 Task: Reply All to email with the signature Eva Nelson with the subject 'Request for a change in project budget' from softage.1@softage.net with the message 'Can you please send me the latest sales report?'
Action: Mouse moved to (1086, 250)
Screenshot: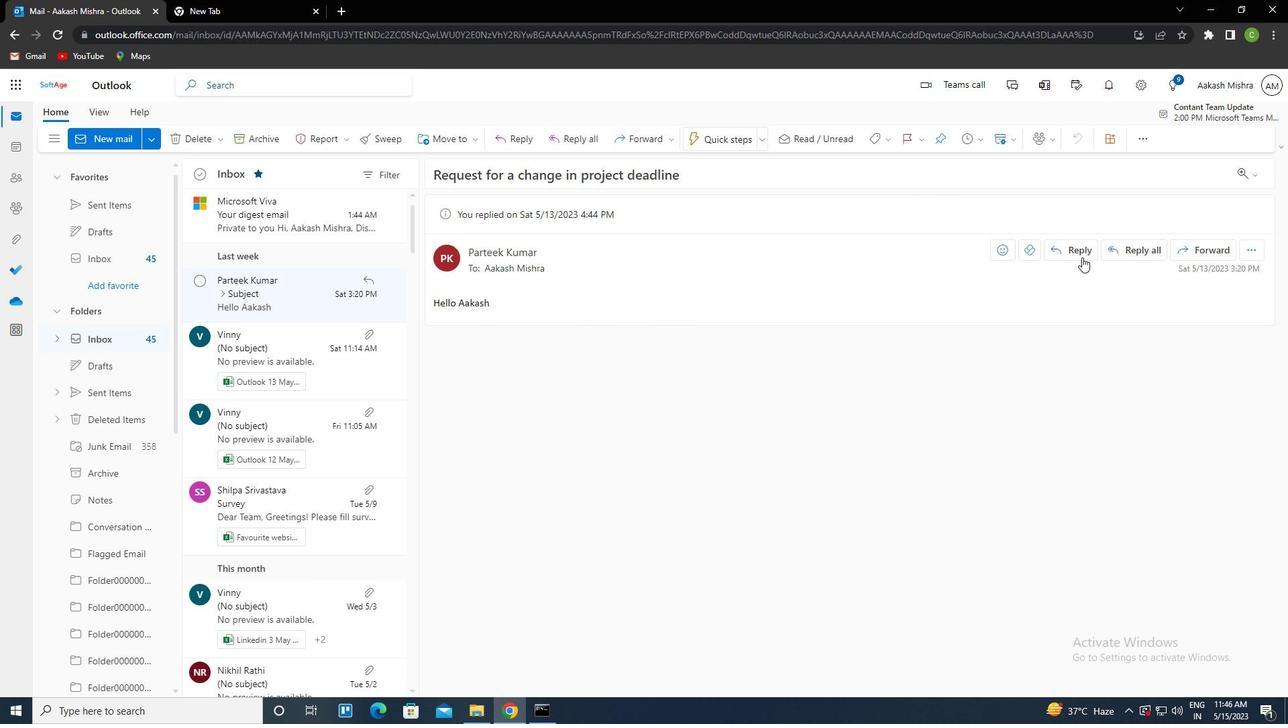 
Action: Mouse pressed left at (1086, 250)
Screenshot: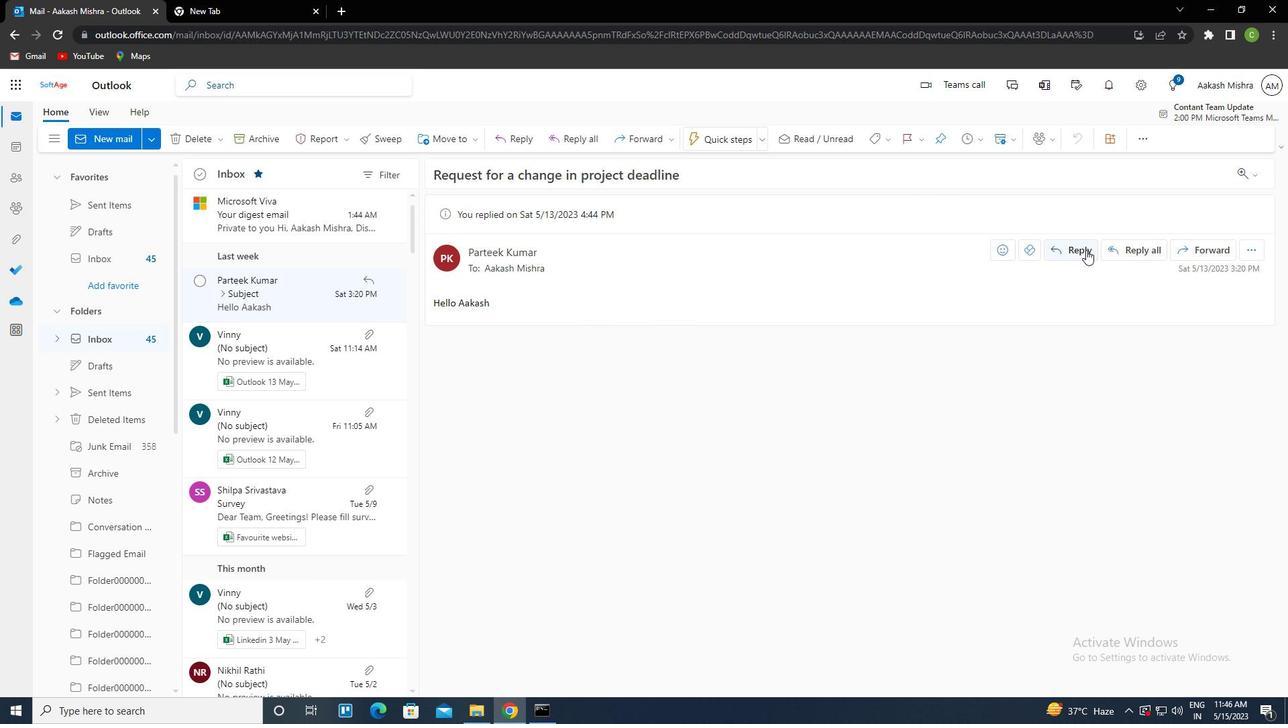 
Action: Mouse moved to (870, 142)
Screenshot: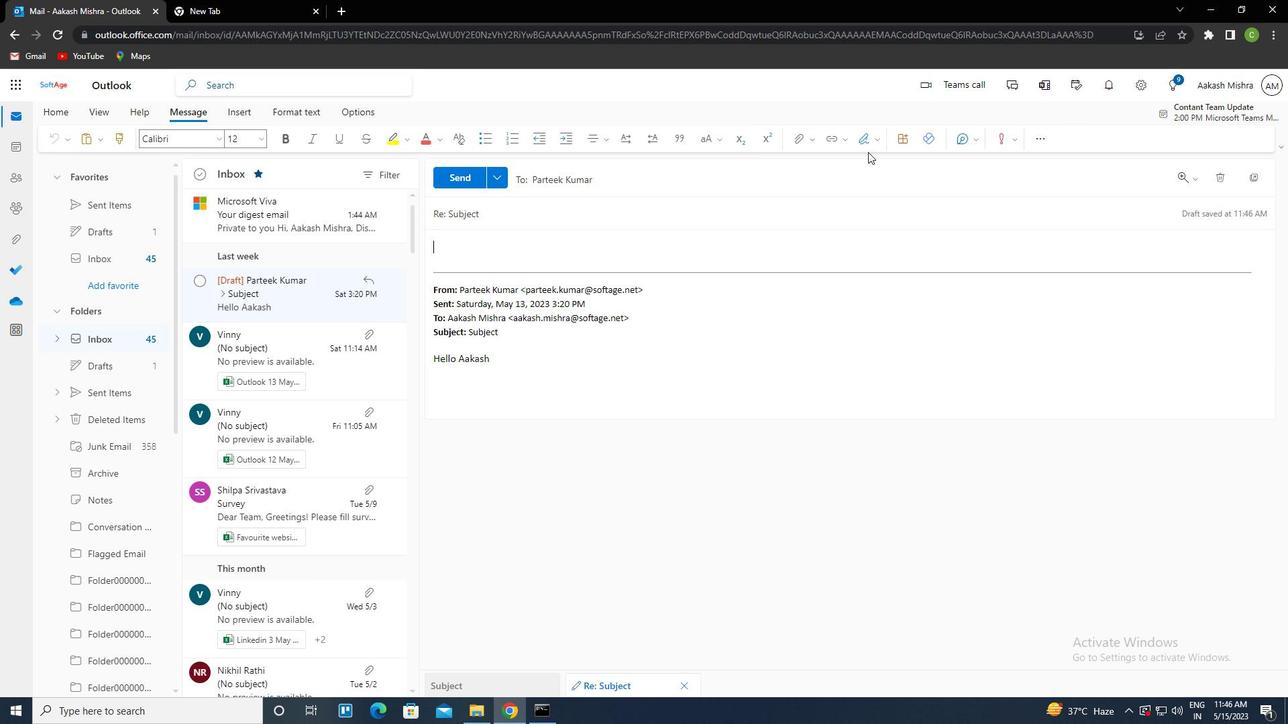 
Action: Mouse pressed left at (870, 142)
Screenshot: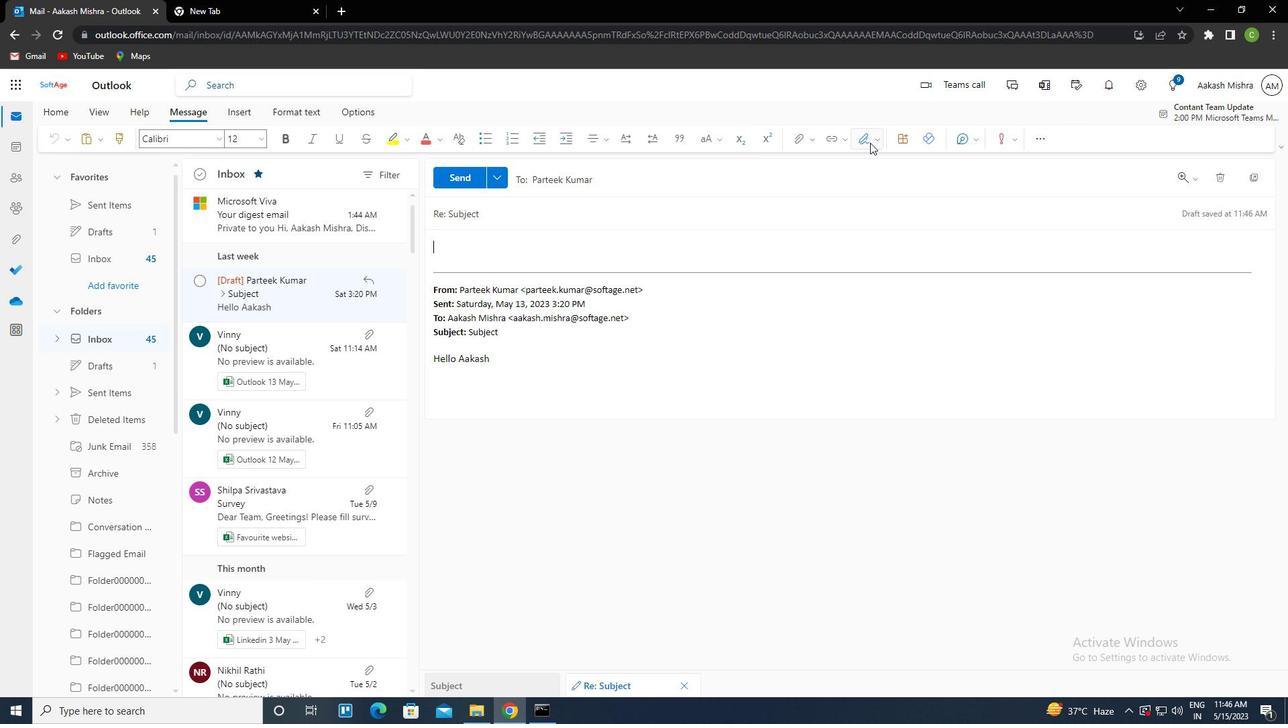 
Action: Mouse moved to (849, 193)
Screenshot: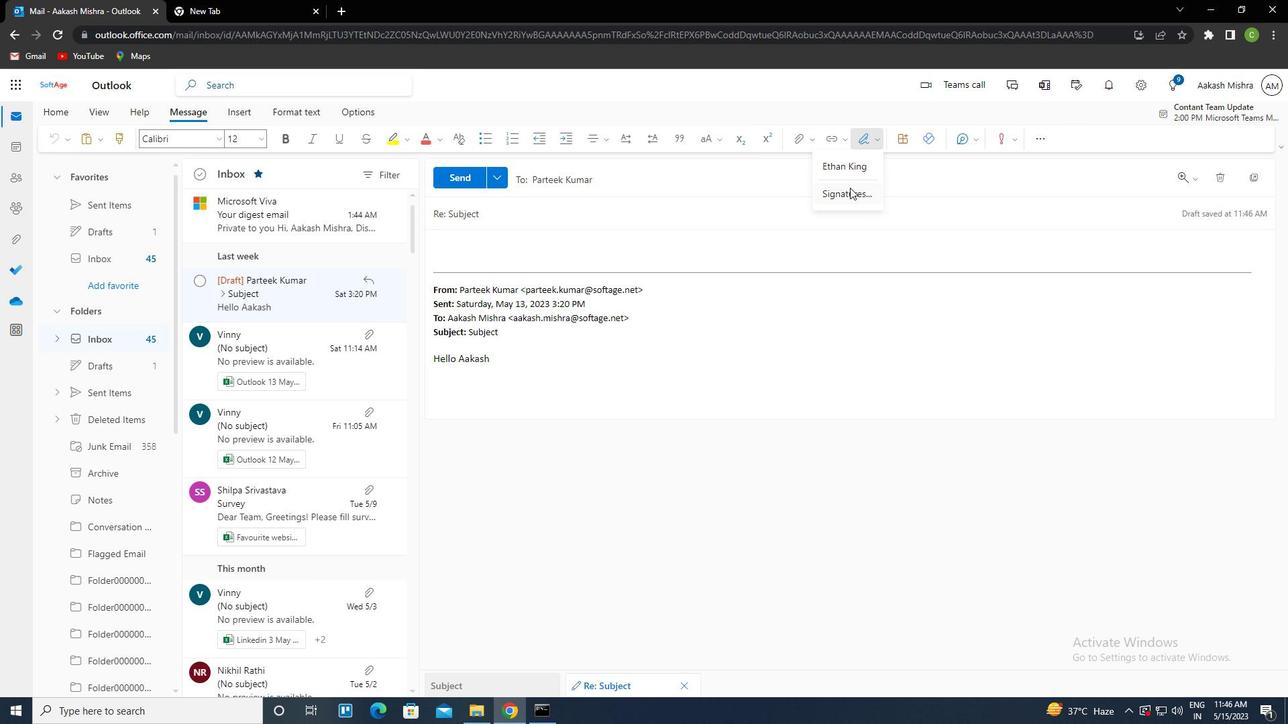 
Action: Mouse pressed left at (849, 193)
Screenshot: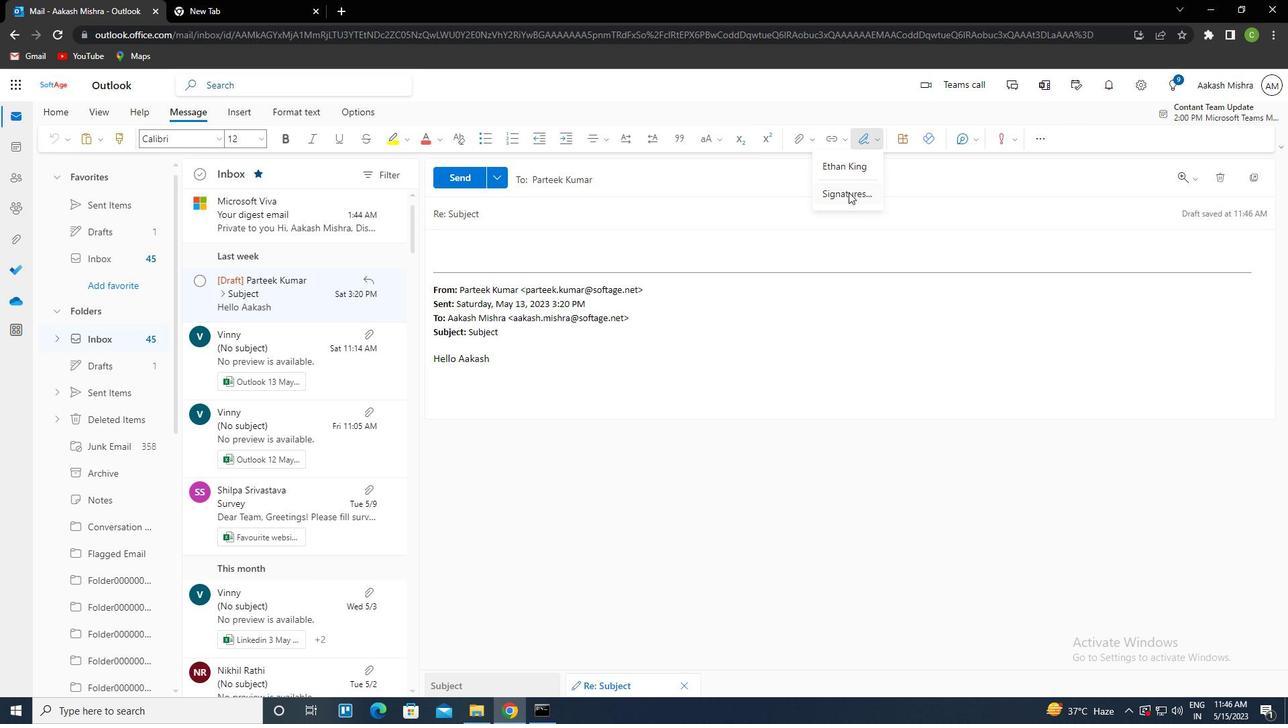 
Action: Mouse moved to (900, 240)
Screenshot: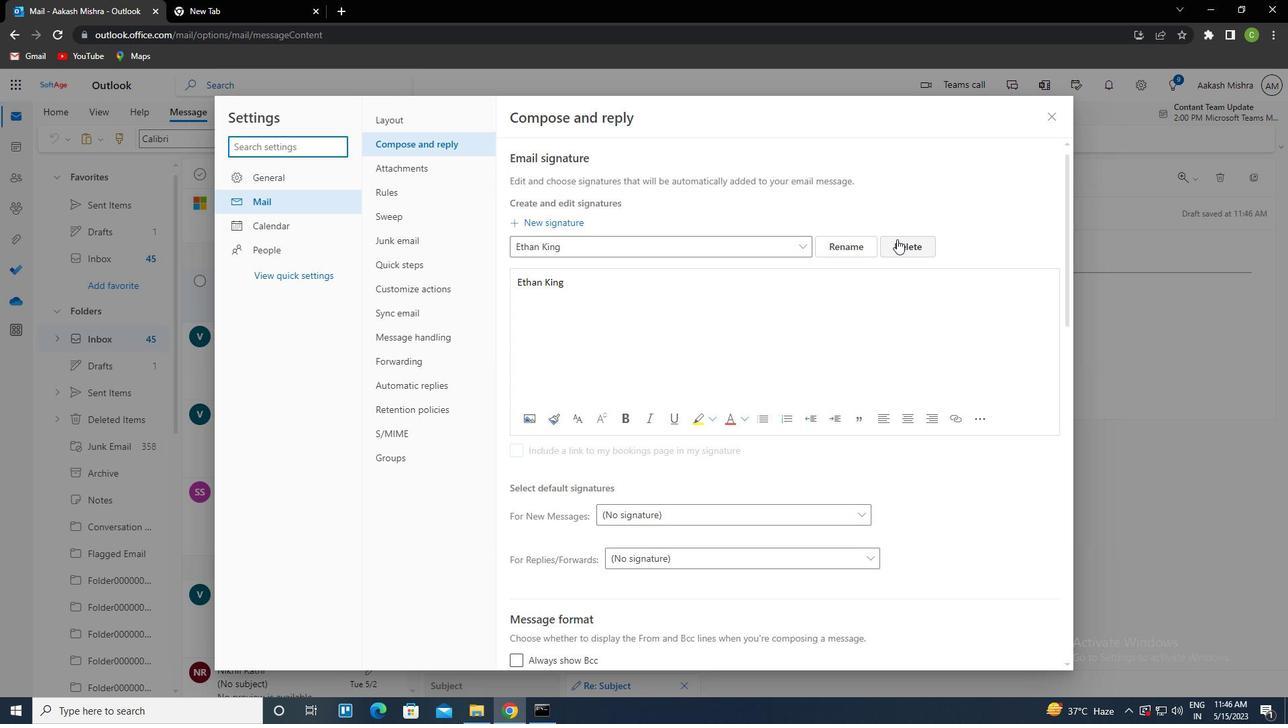 
Action: Mouse pressed left at (900, 240)
Screenshot: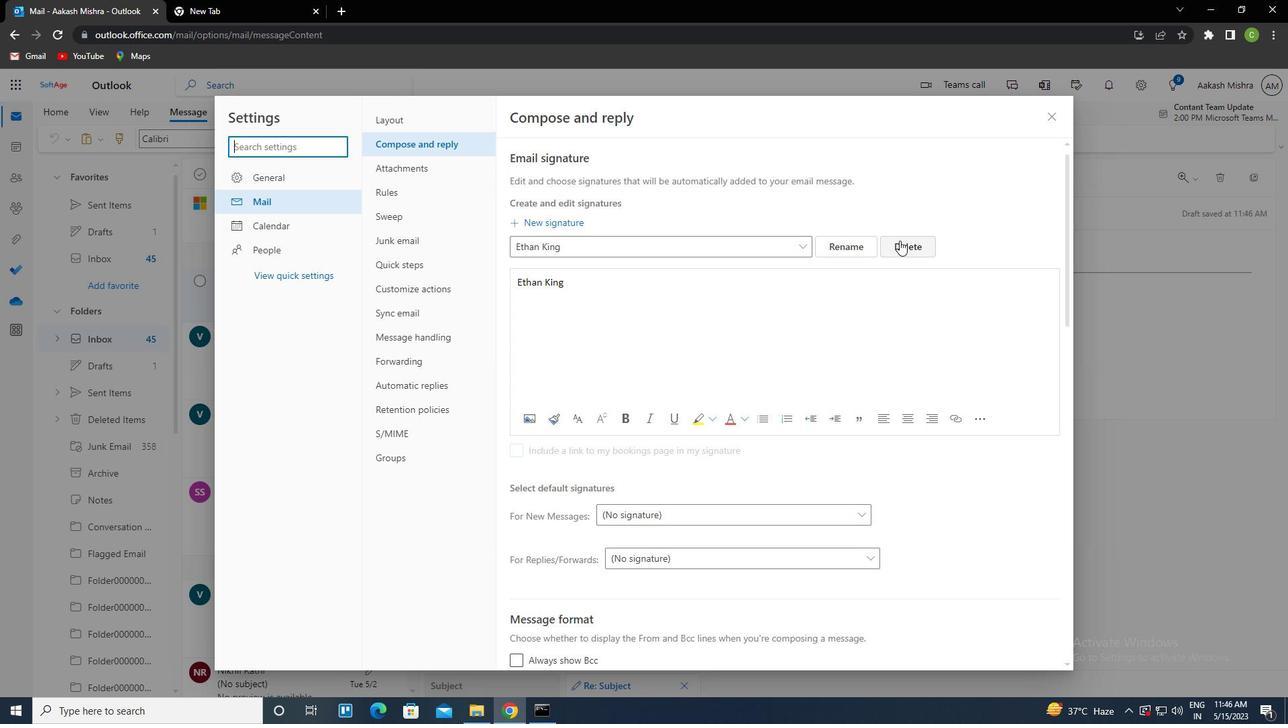 
Action: Mouse moved to (669, 253)
Screenshot: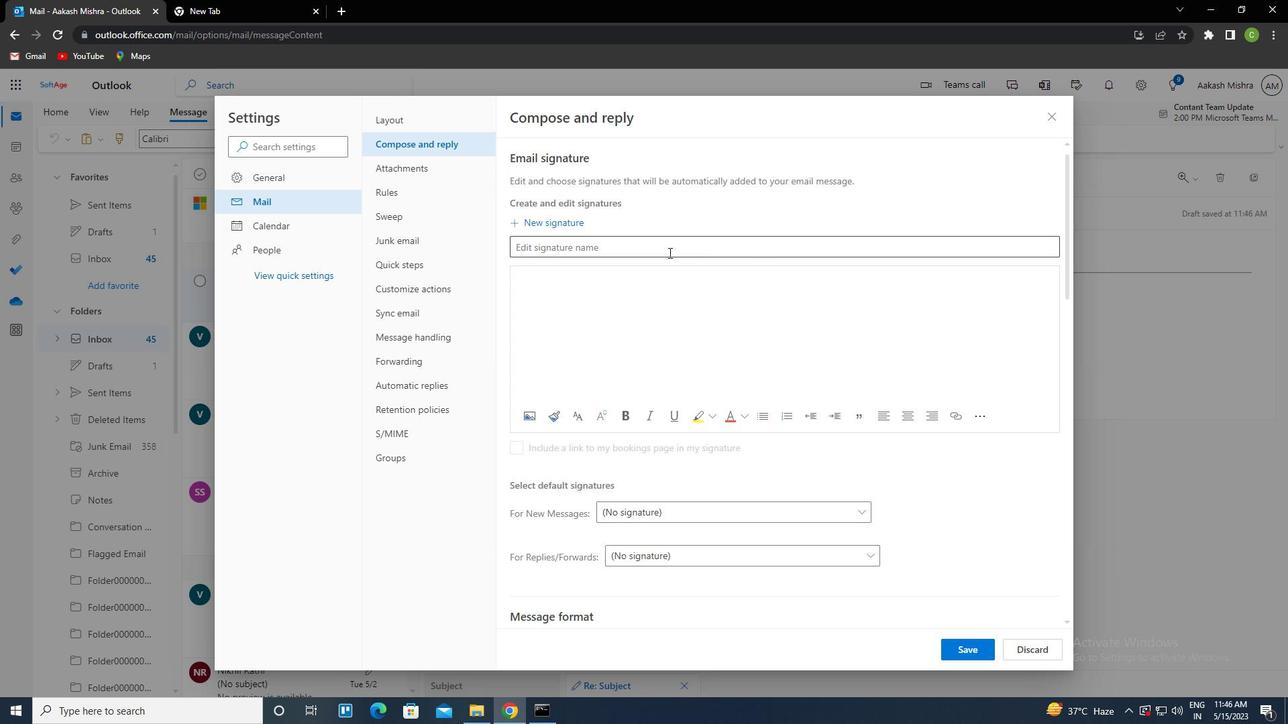 
Action: Mouse pressed left at (669, 253)
Screenshot: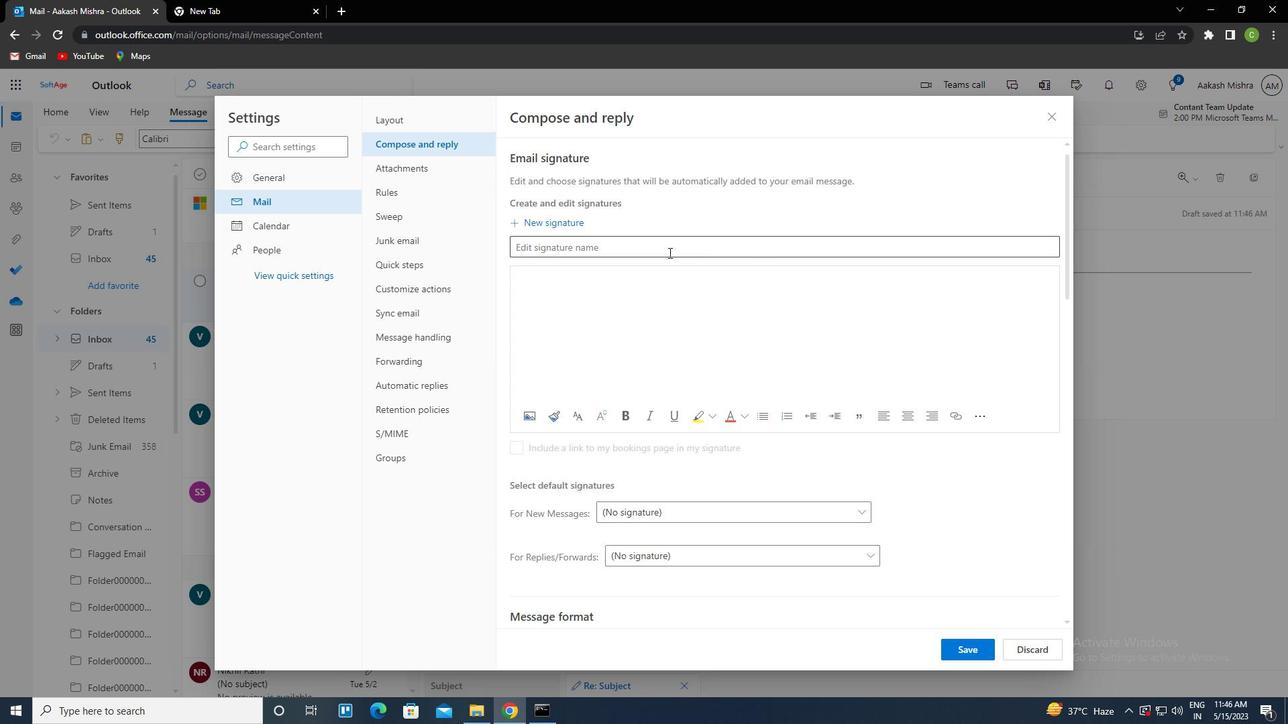 
Action: Key pressed <Key.caps_lock>e<Key.caps_lock>va<Key.space><Key.caps_lock>n<Key.caps_lock>elson<Key.tab><Key.caps_lock>e<Key.caps_lock>va<Key.space><Key.caps_lock>n<Key.caps_lock>elson
Screenshot: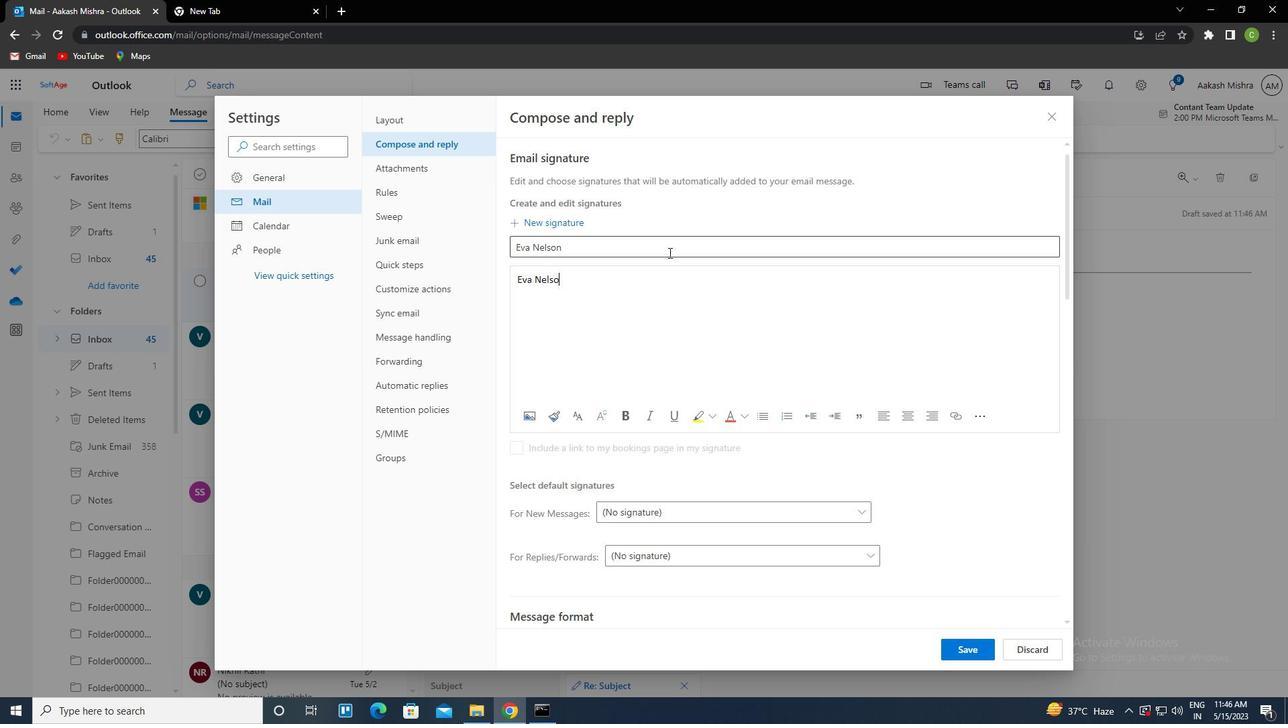 
Action: Mouse moved to (962, 641)
Screenshot: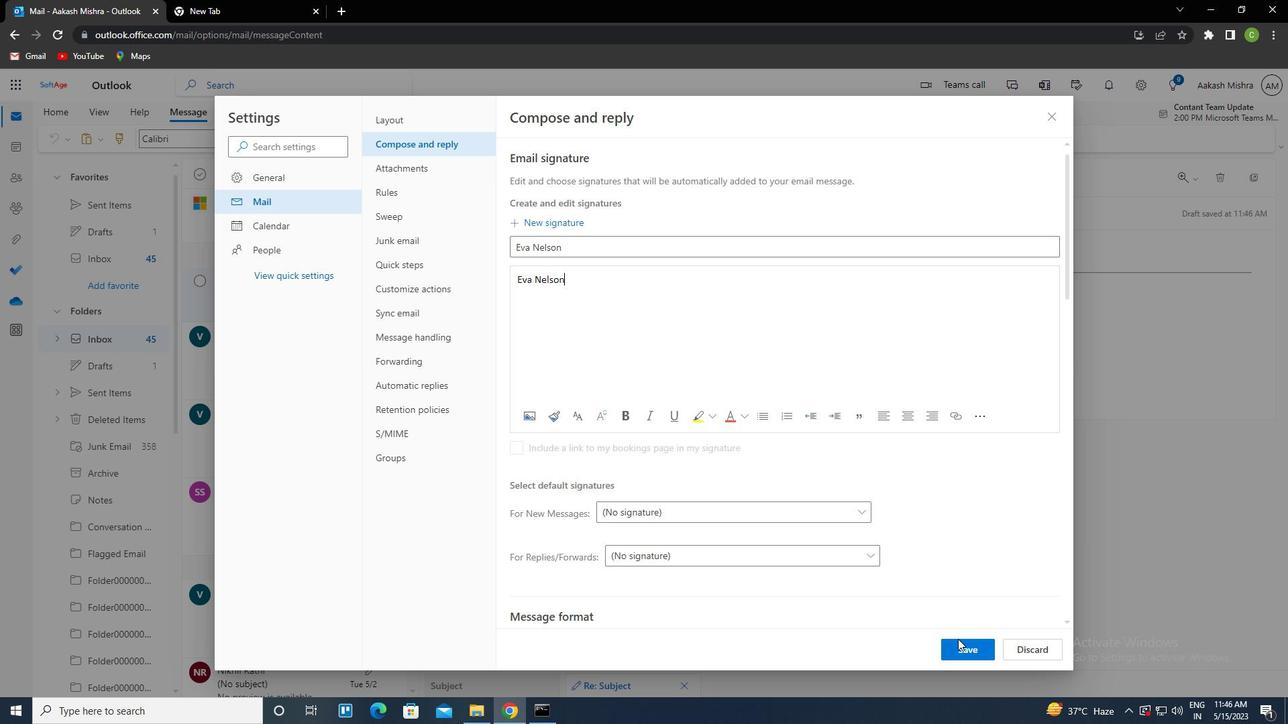 
Action: Mouse pressed left at (962, 641)
Screenshot: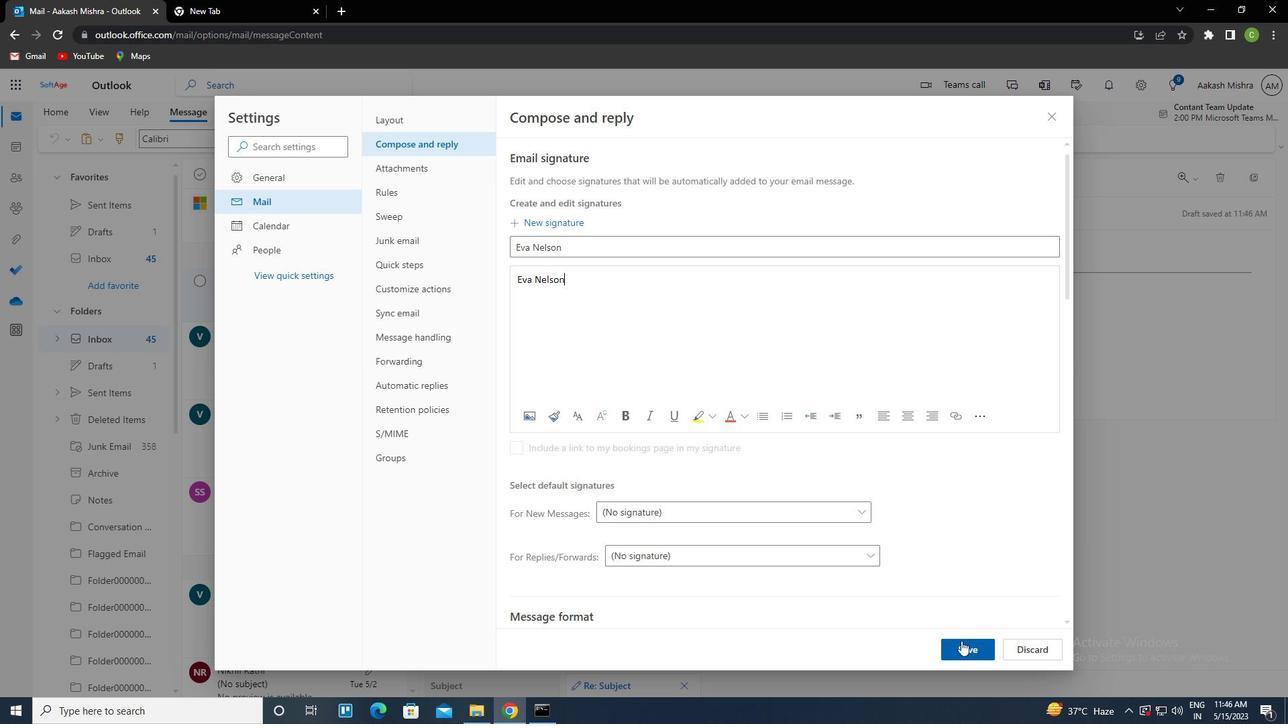 
Action: Mouse moved to (1057, 113)
Screenshot: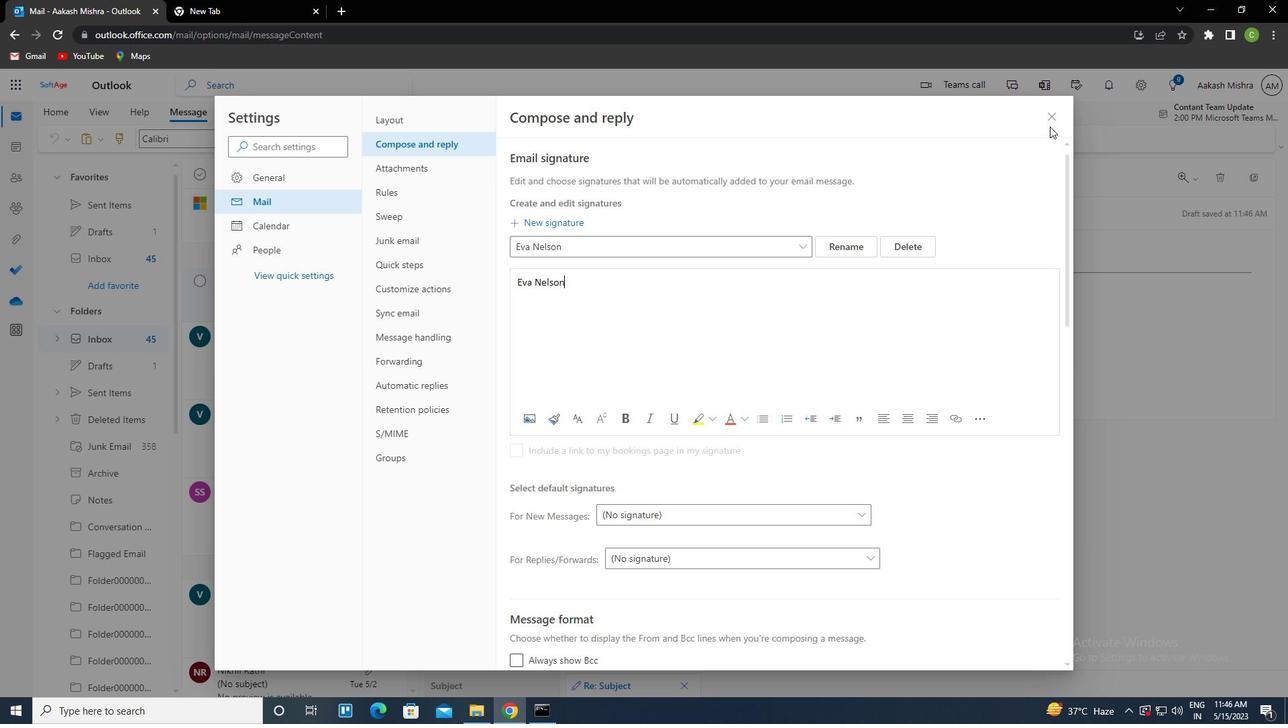 
Action: Mouse pressed left at (1057, 113)
Screenshot: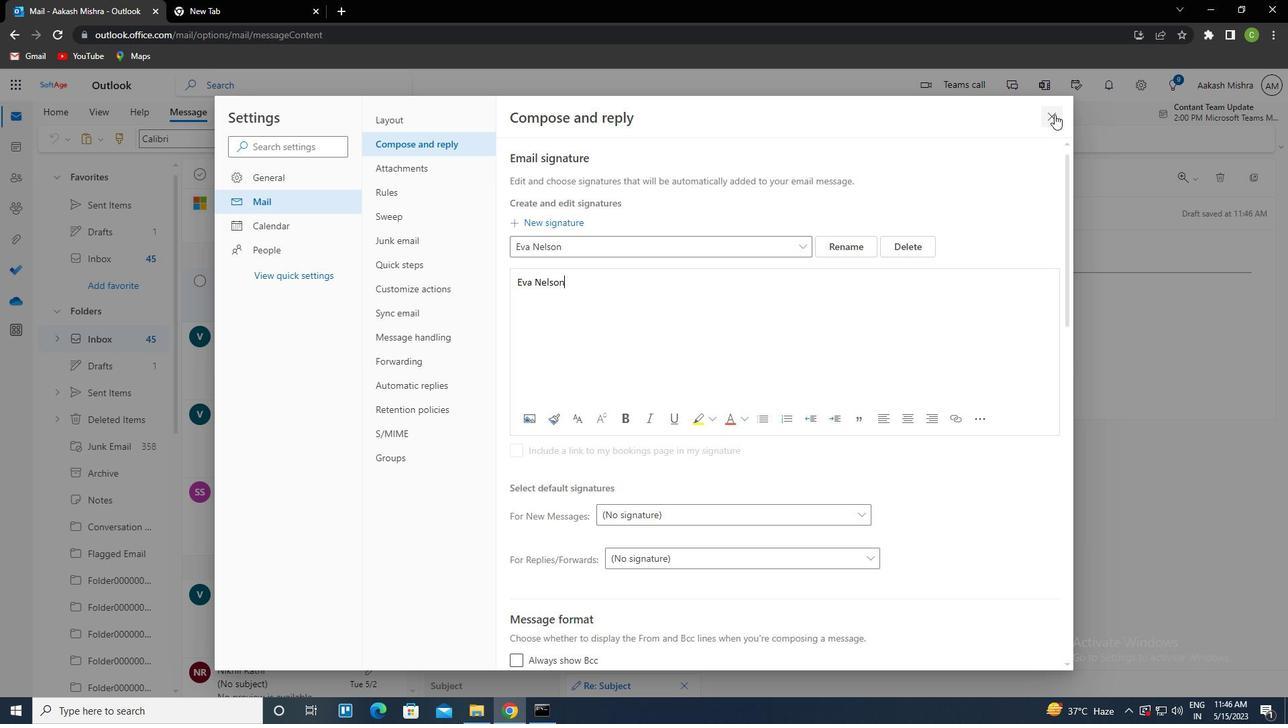
Action: Mouse moved to (874, 144)
Screenshot: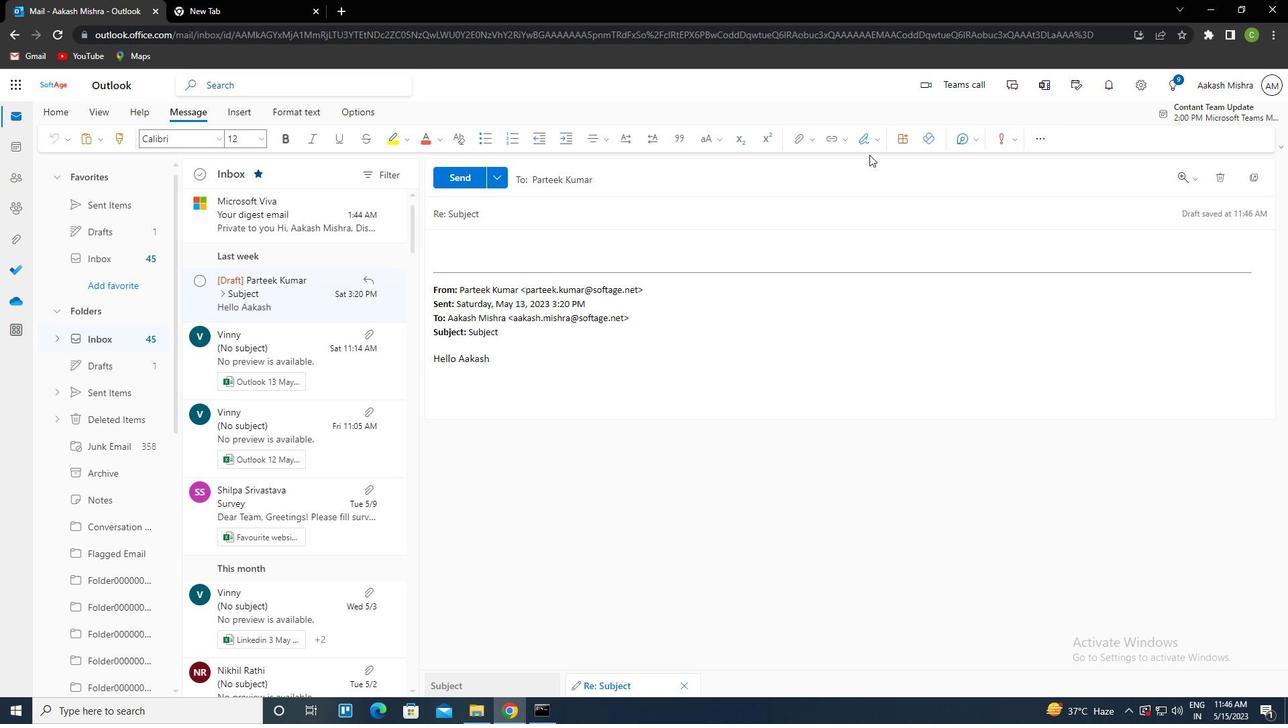 
Action: Mouse pressed left at (874, 144)
Screenshot: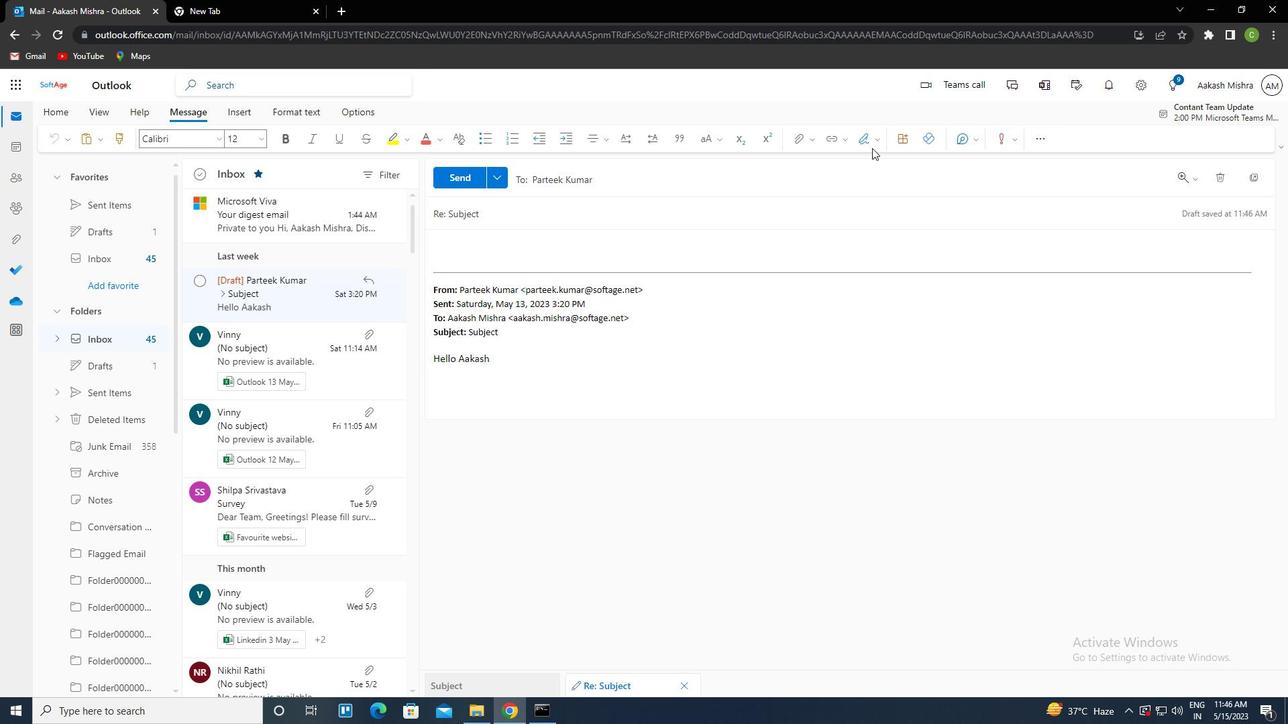 
Action: Mouse moved to (850, 166)
Screenshot: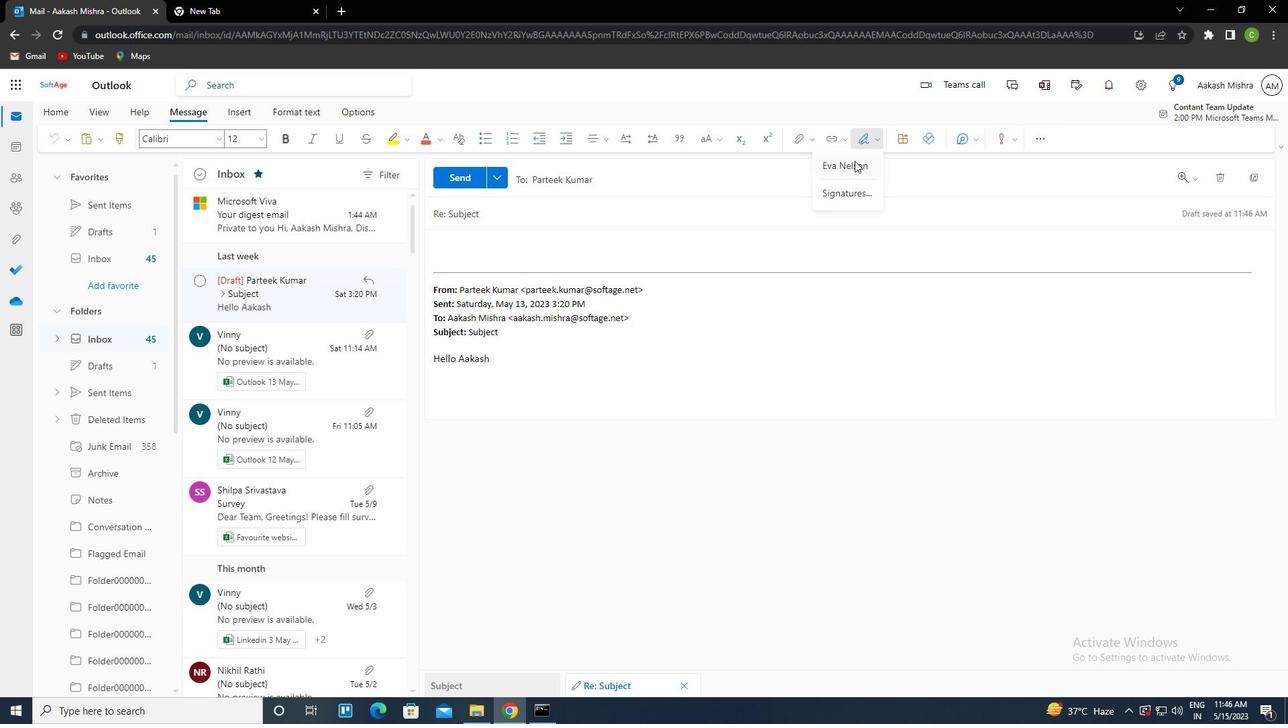 
Action: Mouse pressed left at (850, 166)
Screenshot: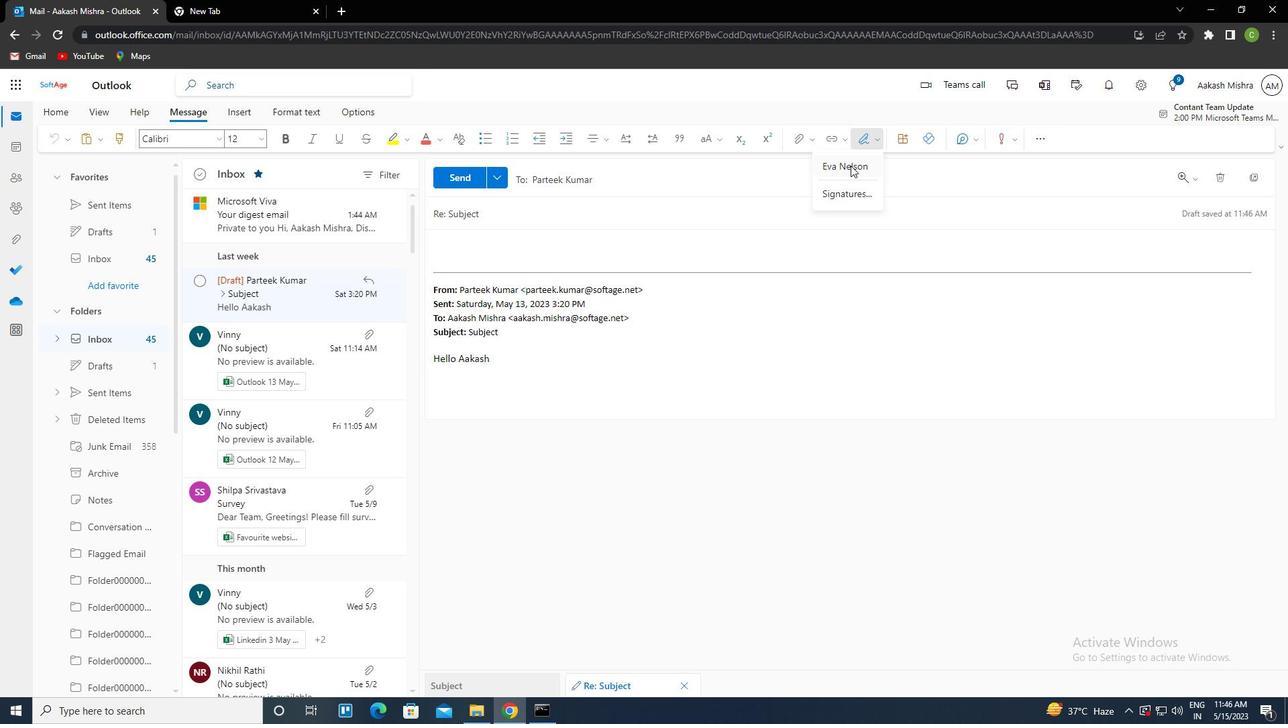 
Action: Mouse moved to (536, 218)
Screenshot: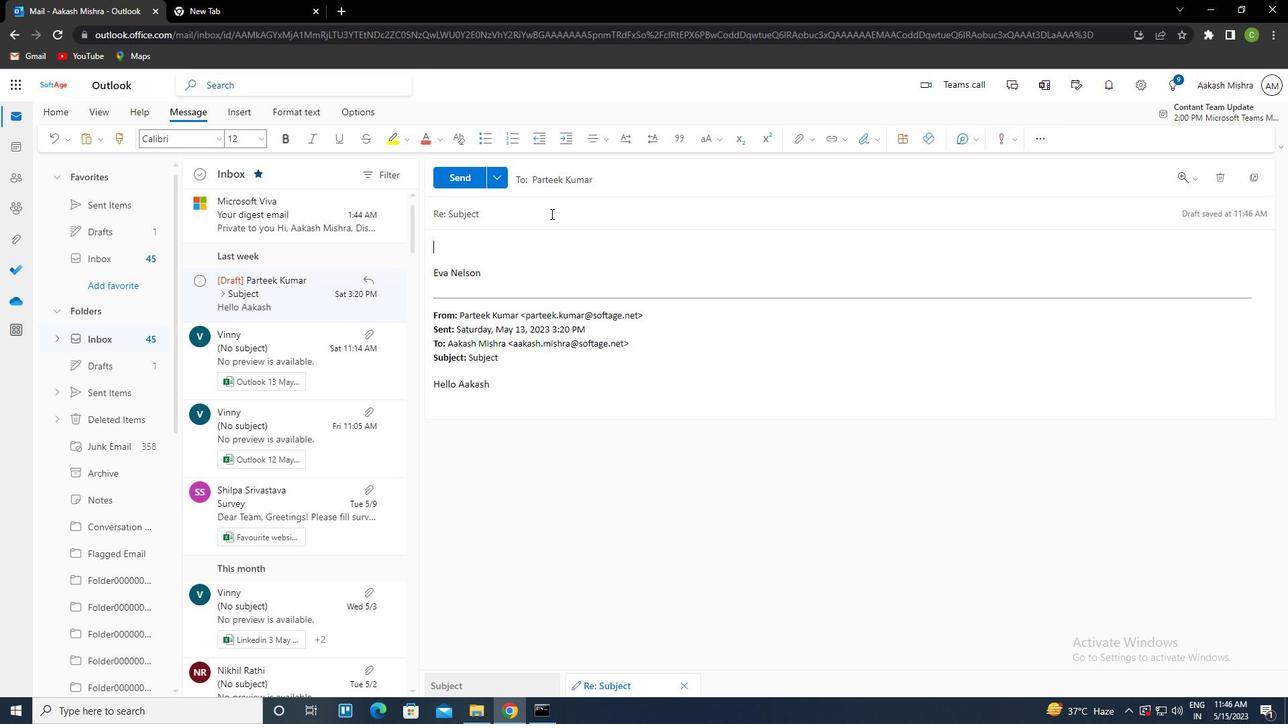 
Action: Mouse pressed left at (536, 218)
Screenshot: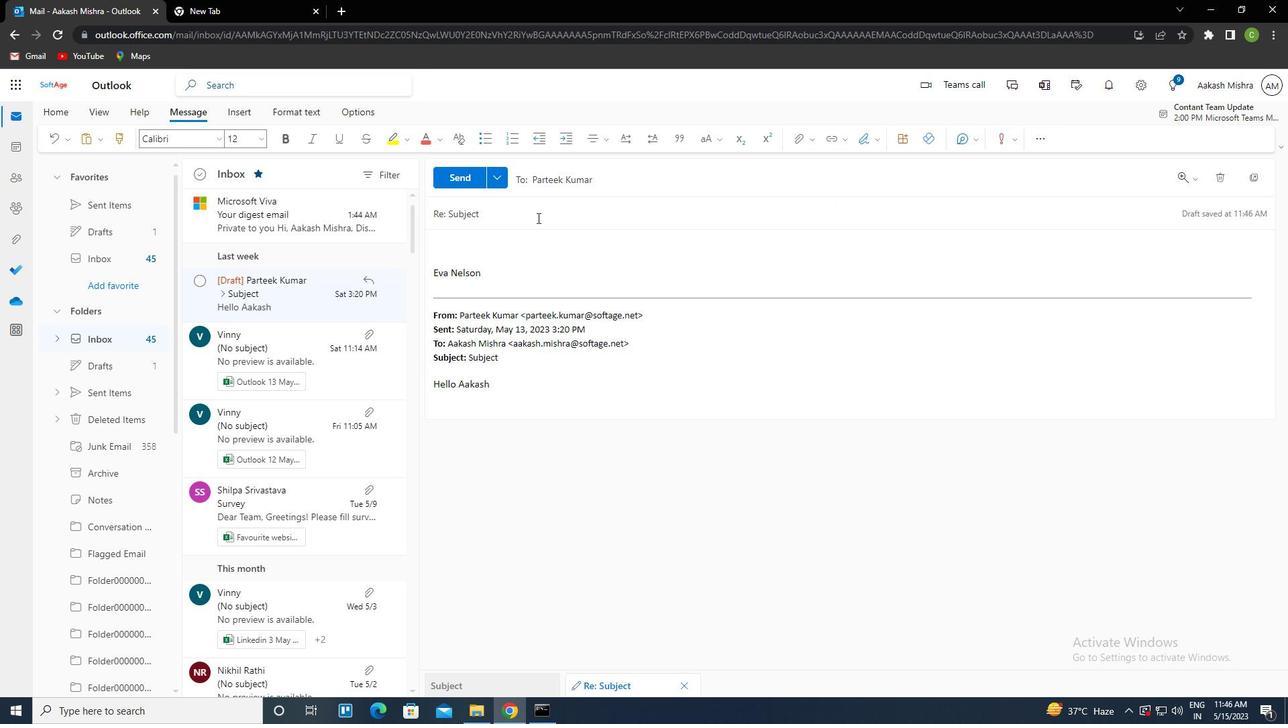 
Action: Key pressed <Key.shift><Key.left><Key.delete><Key.caps_lock>ctrl+R<Key.caps_lock>EQUEST<Key.space>FOR<Key.space>ACHANGE<Key.space>IN<Key.space>PROJECT<Key.space>BUDGET
Screenshot: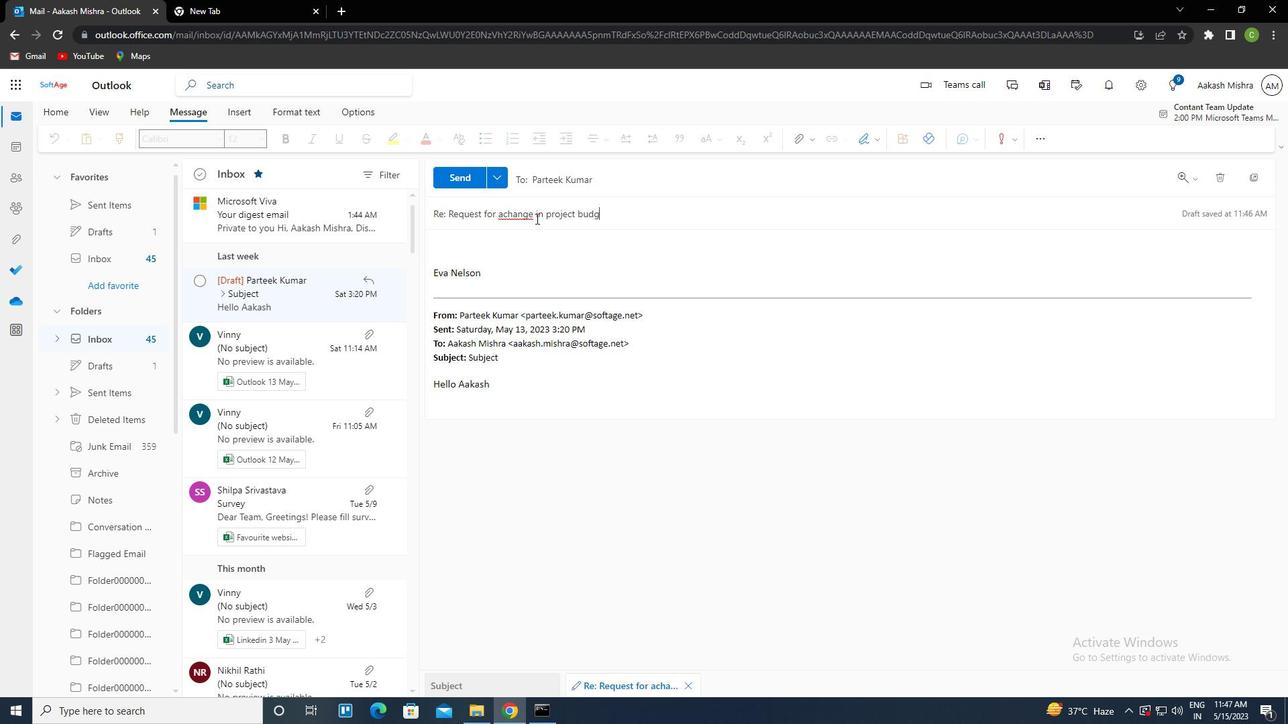 
Action: Mouse moved to (505, 216)
Screenshot: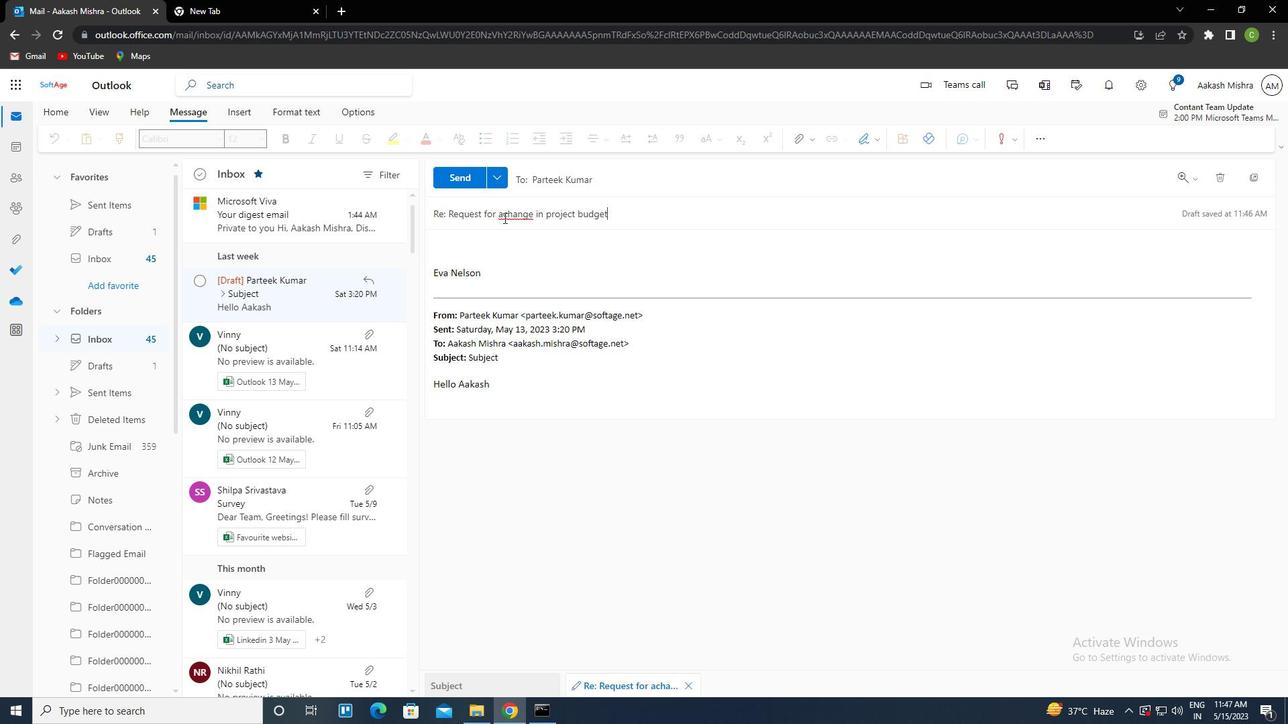 
Action: Mouse pressed left at (505, 216)
Screenshot: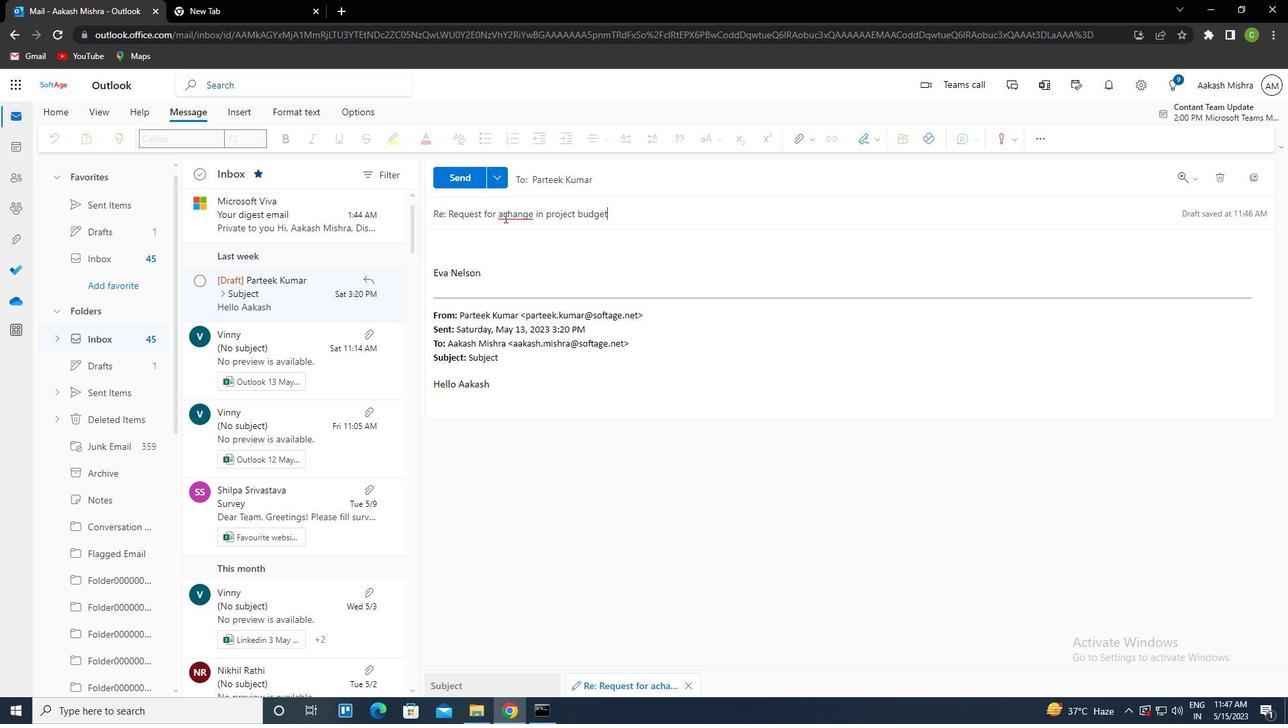 
Action: Key pressed <Key.space>
Screenshot: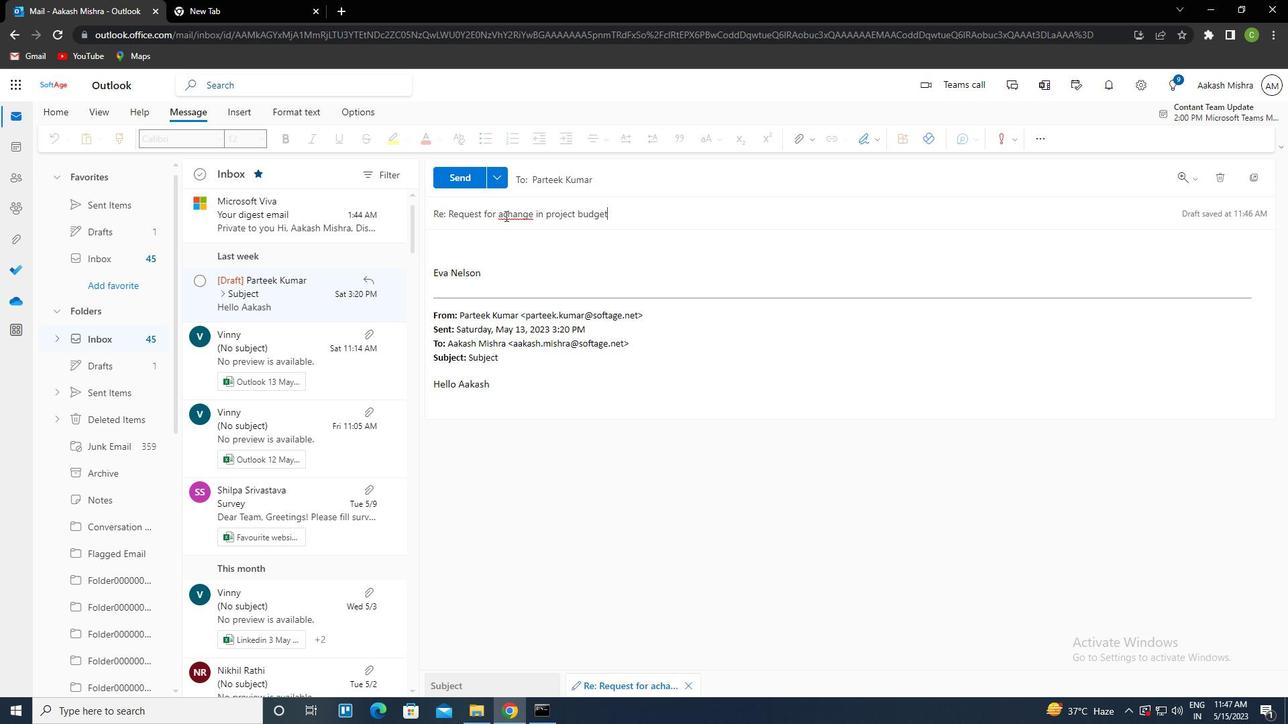 
Action: Mouse moved to (447, 245)
Screenshot: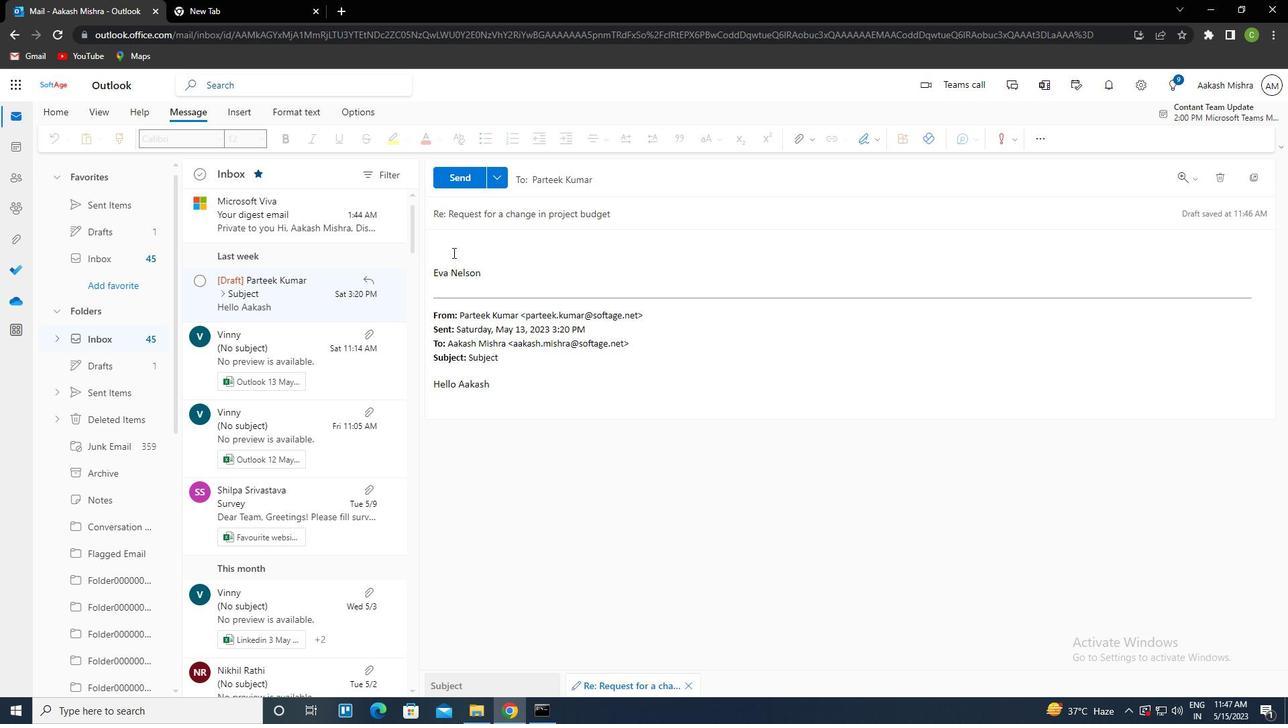 
Action: Mouse pressed left at (447, 245)
Screenshot: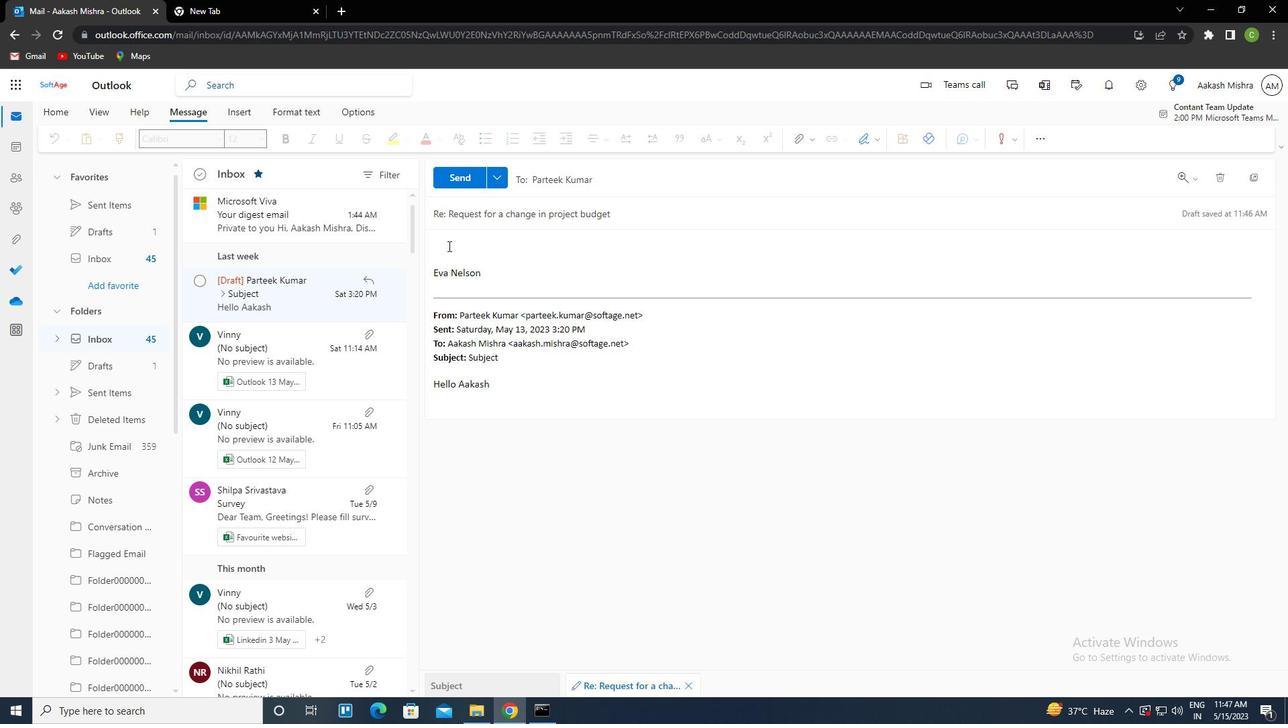 
Action: Key pressed <Key.caps_lock>C<Key.caps_lock>AN<Key.space>YOU<Key.space>PLEASE<Key.space>SEND<Key.space>ME<Key.space>THE<Key.space>LATEST<Key.space>SALES<Key.space>REPORT
Screenshot: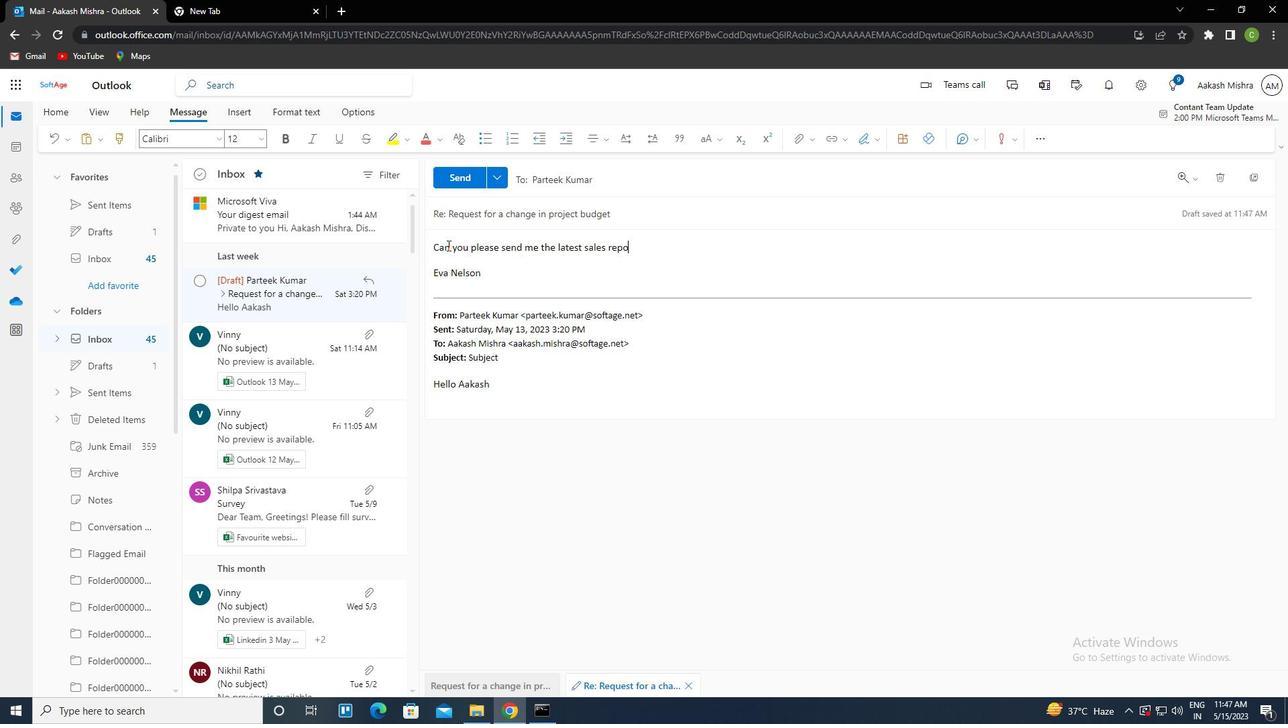 
Action: Mouse moved to (455, 179)
Screenshot: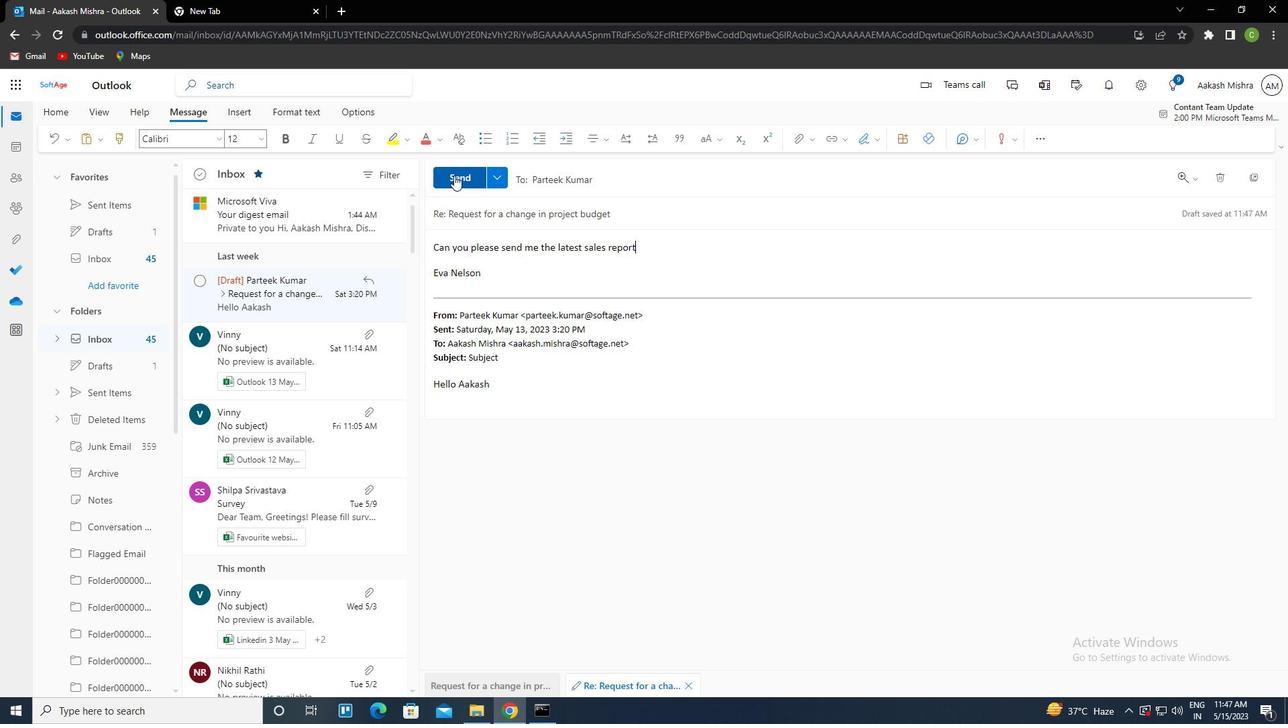 
Action: Mouse pressed left at (455, 179)
Screenshot: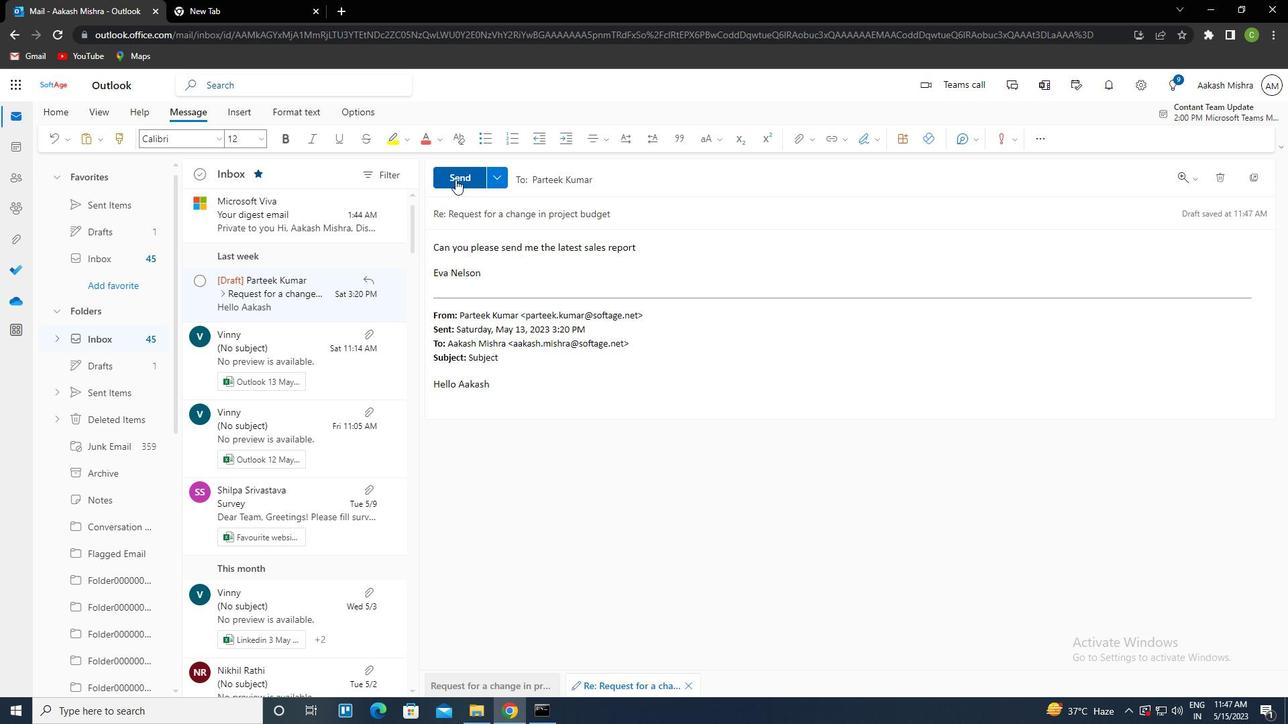 
